 Task: Select a due date automation when advanced off, on the wednesday of the week a card is due at 01:00 PM.
Action: Mouse moved to (412, 349)
Screenshot: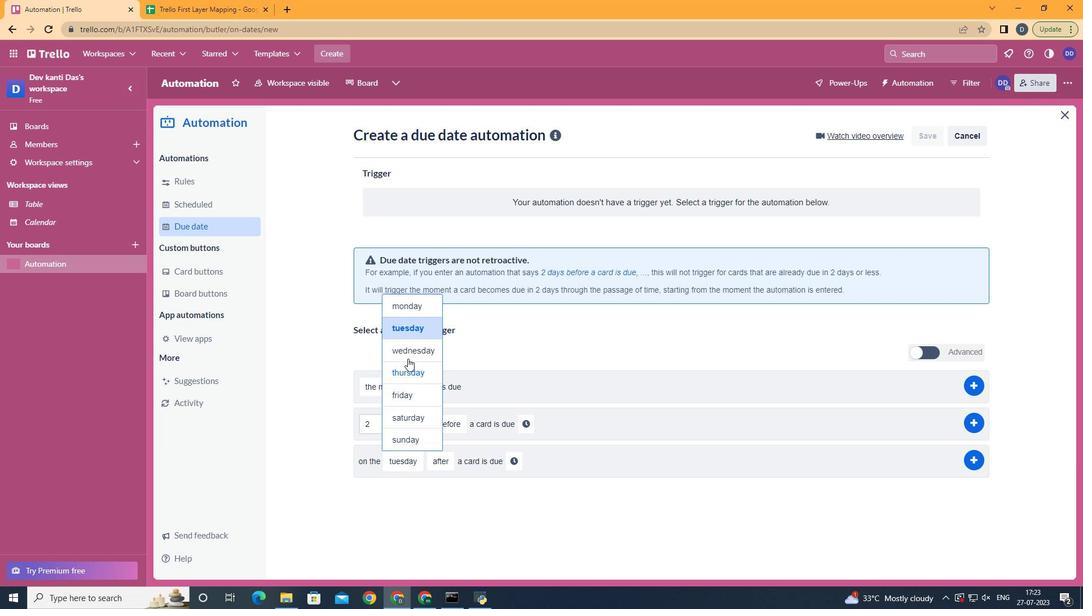 
Action: Mouse pressed left at (412, 349)
Screenshot: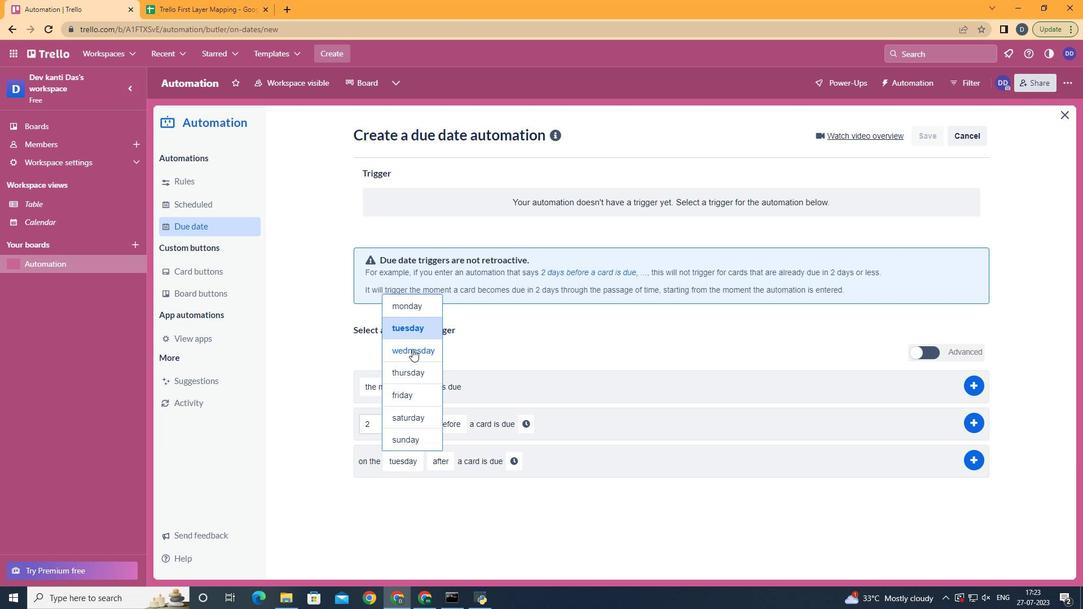 
Action: Mouse moved to (473, 523)
Screenshot: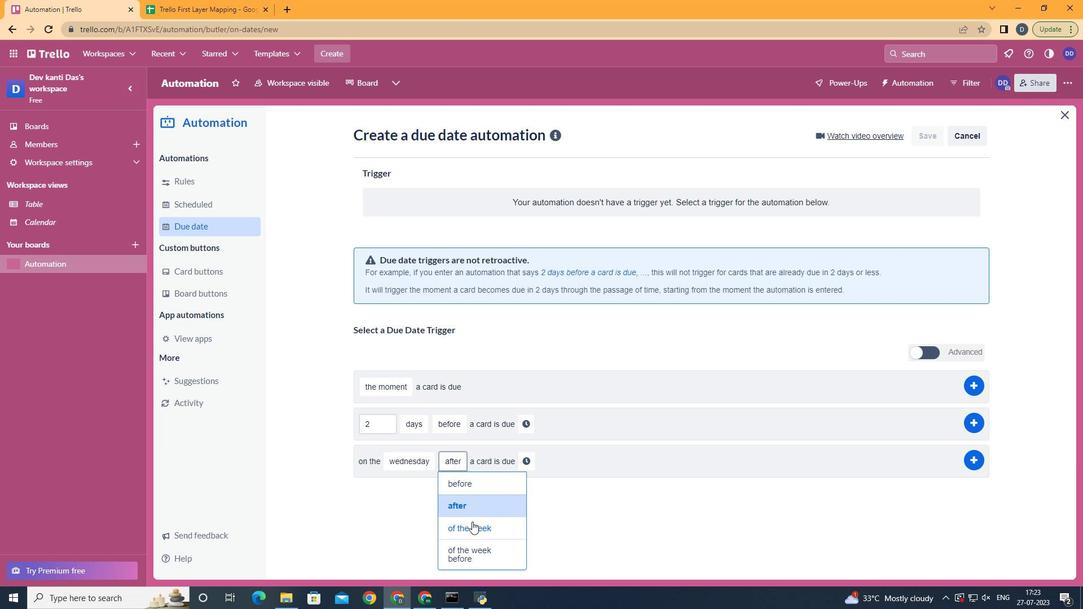 
Action: Mouse pressed left at (473, 523)
Screenshot: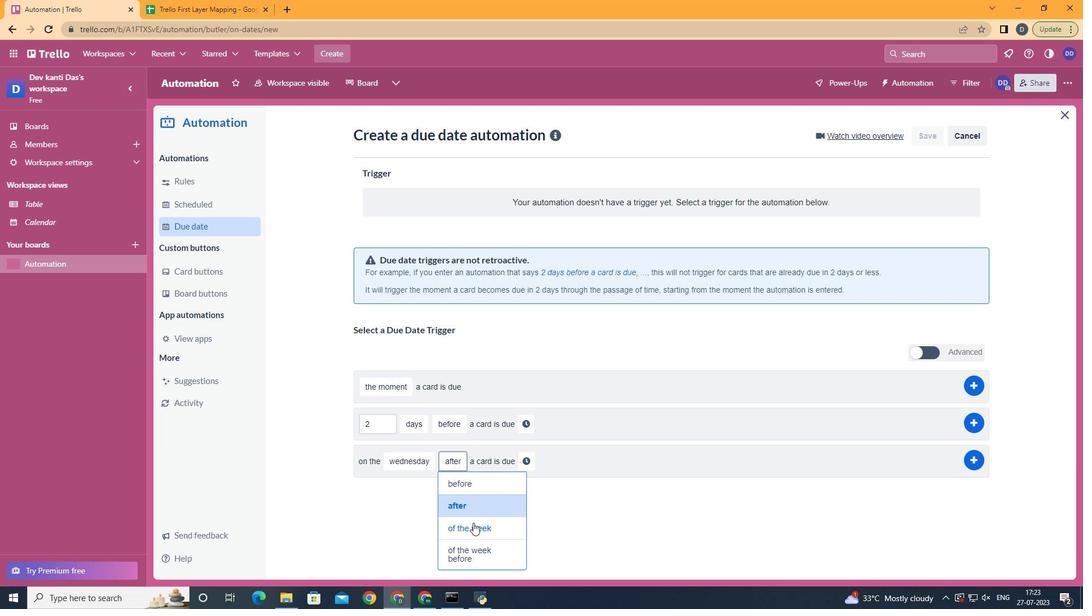 
Action: Mouse moved to (545, 457)
Screenshot: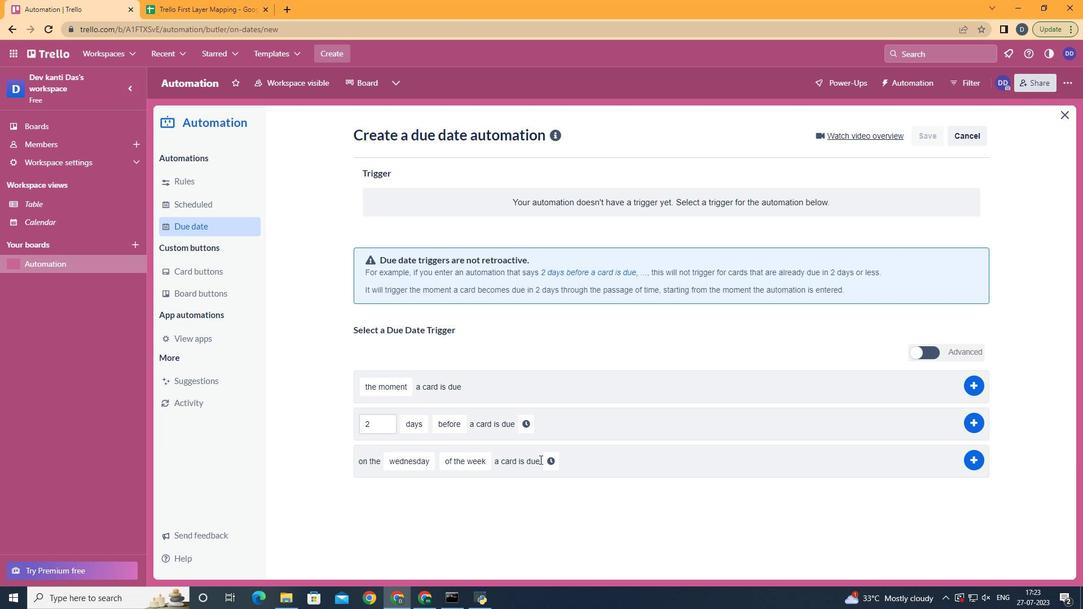 
Action: Mouse pressed left at (545, 457)
Screenshot: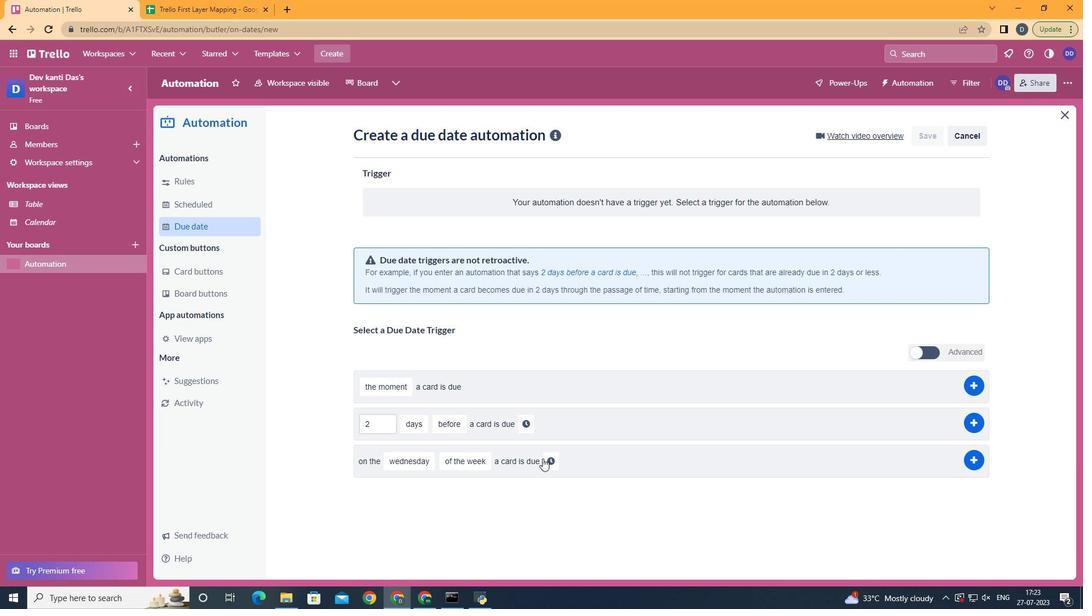 
Action: Mouse moved to (574, 466)
Screenshot: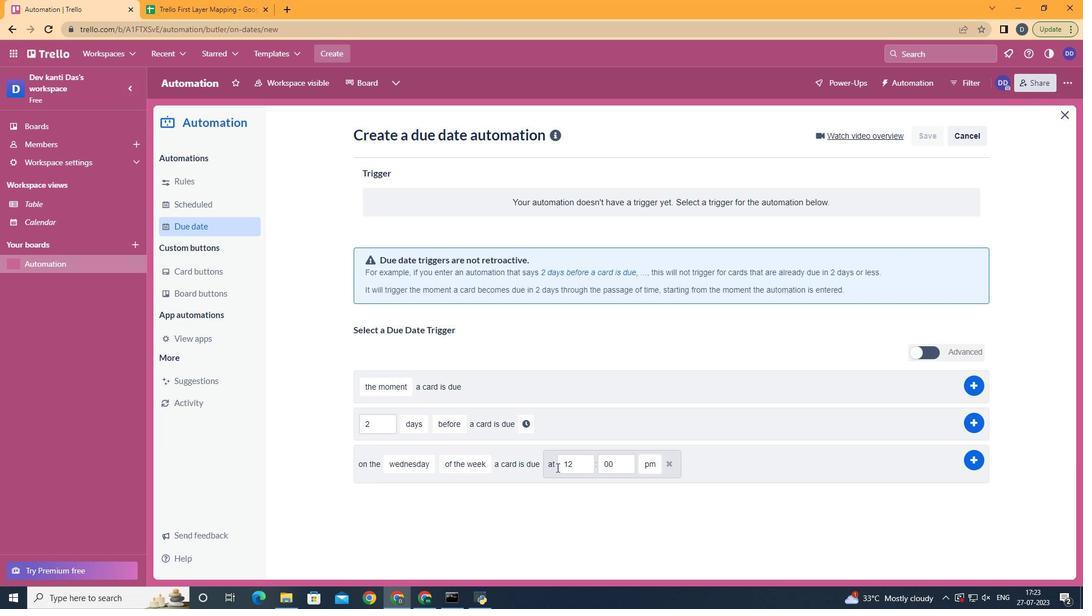 
Action: Mouse pressed left at (574, 466)
Screenshot: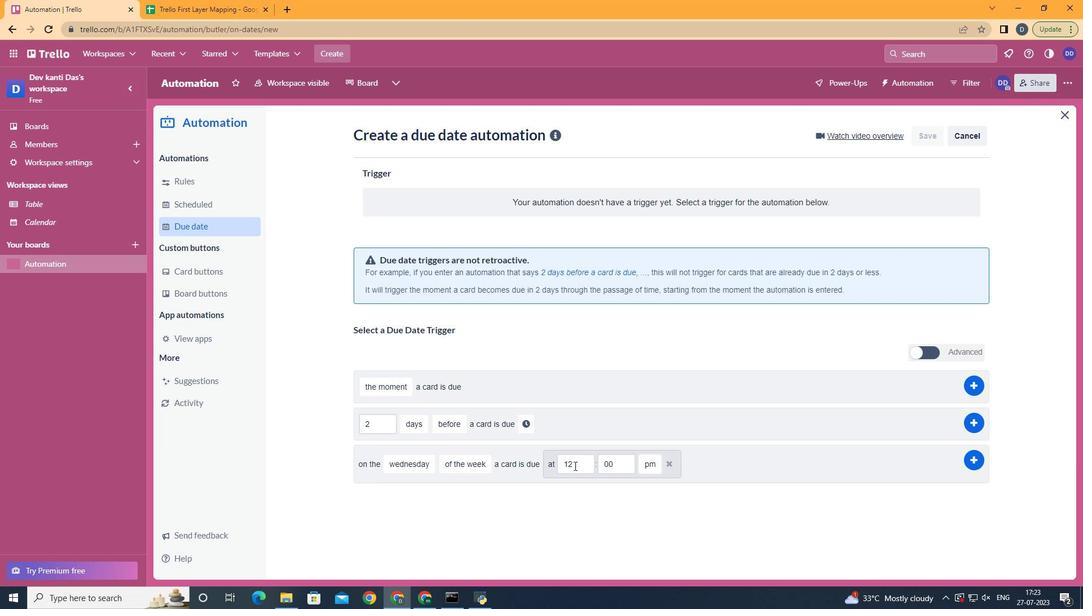 
Action: Key pressed <Key.backspace><Key.backspace>01
Screenshot: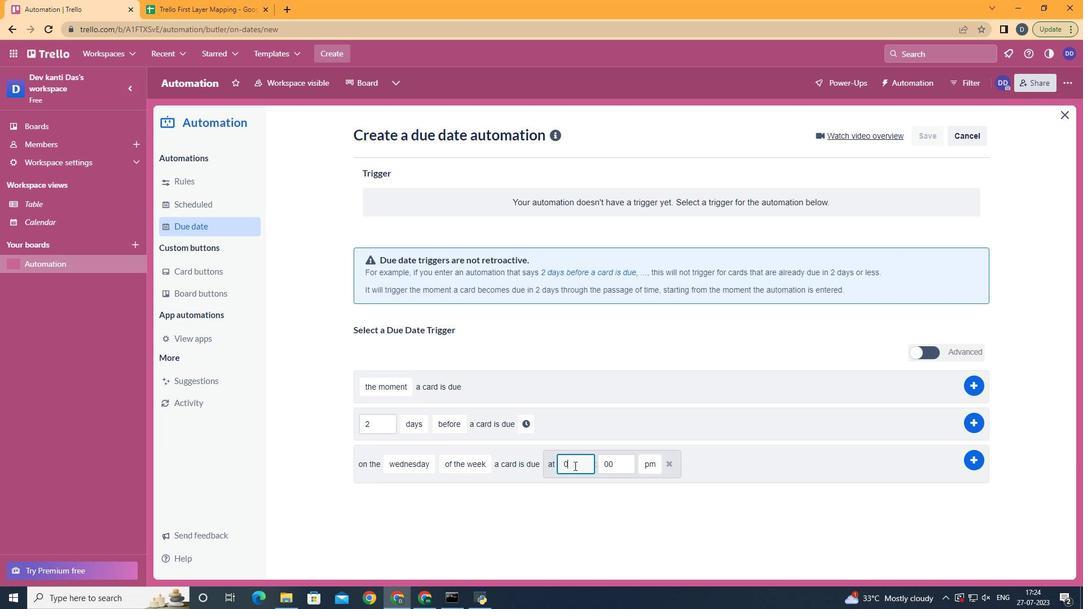 
Action: Mouse moved to (657, 509)
Screenshot: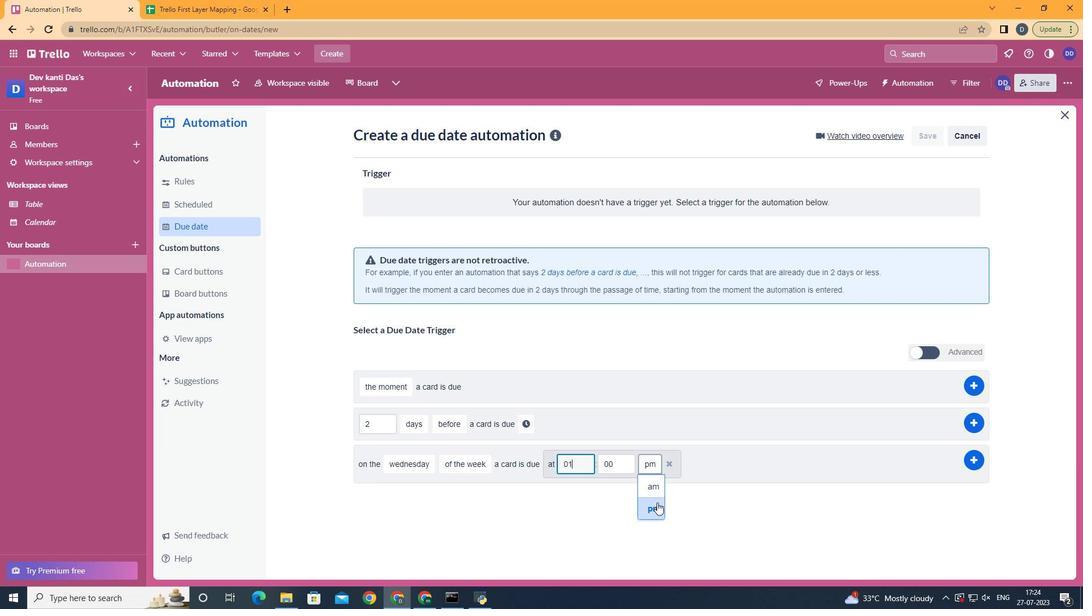 
Action: Mouse pressed left at (657, 509)
Screenshot: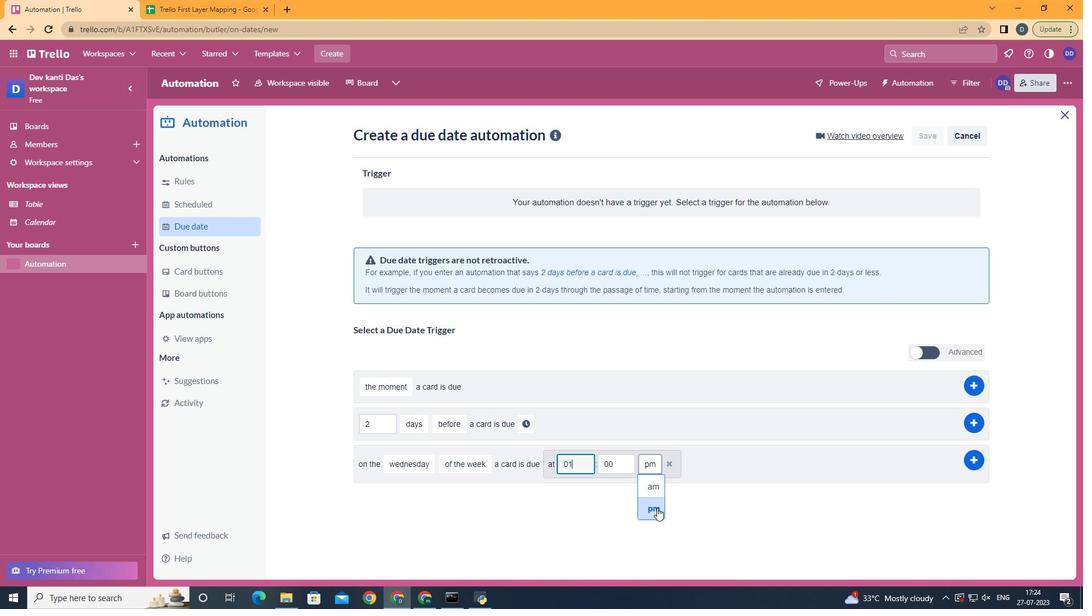 
